 Task: Create a due date automation trigger when advanced on, 2 working days after a card is due add fields with custom field "Resume" set to a number greater or equal to 1 and lower or equal to 10 at 11:00 AM.
Action: Mouse moved to (1016, 83)
Screenshot: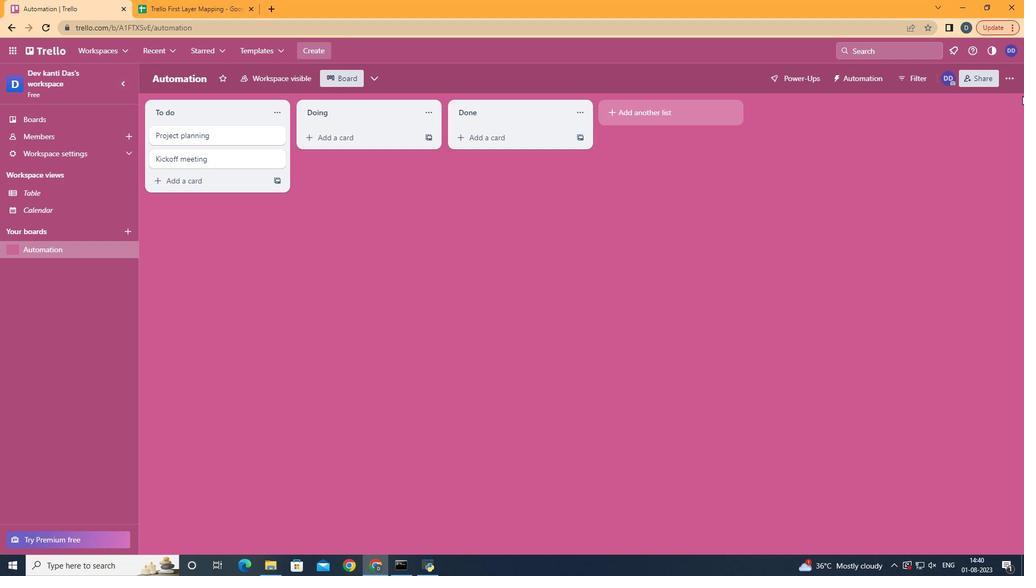 
Action: Mouse pressed left at (1016, 83)
Screenshot: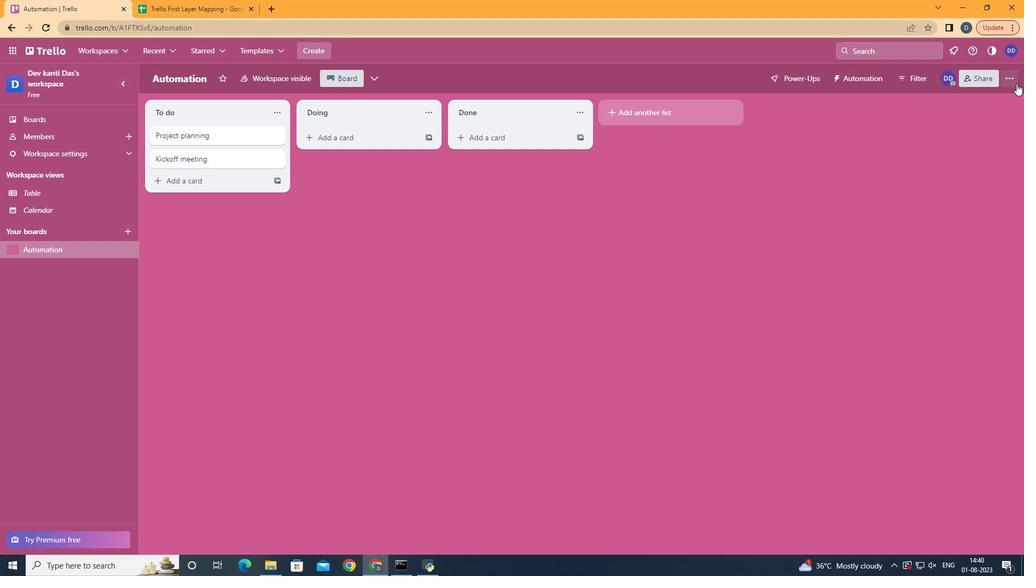 
Action: Mouse moved to (937, 219)
Screenshot: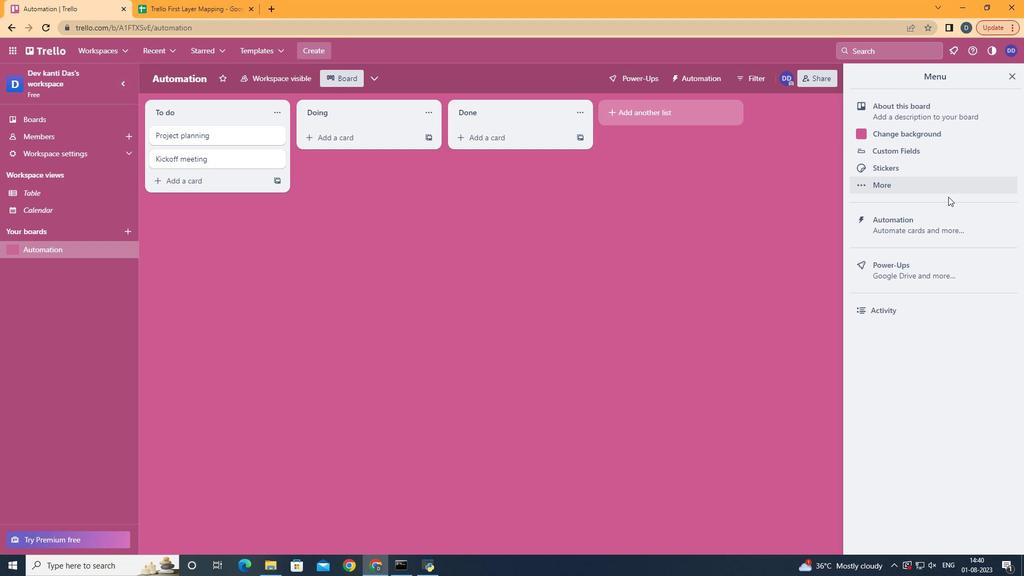 
Action: Mouse pressed left at (937, 219)
Screenshot: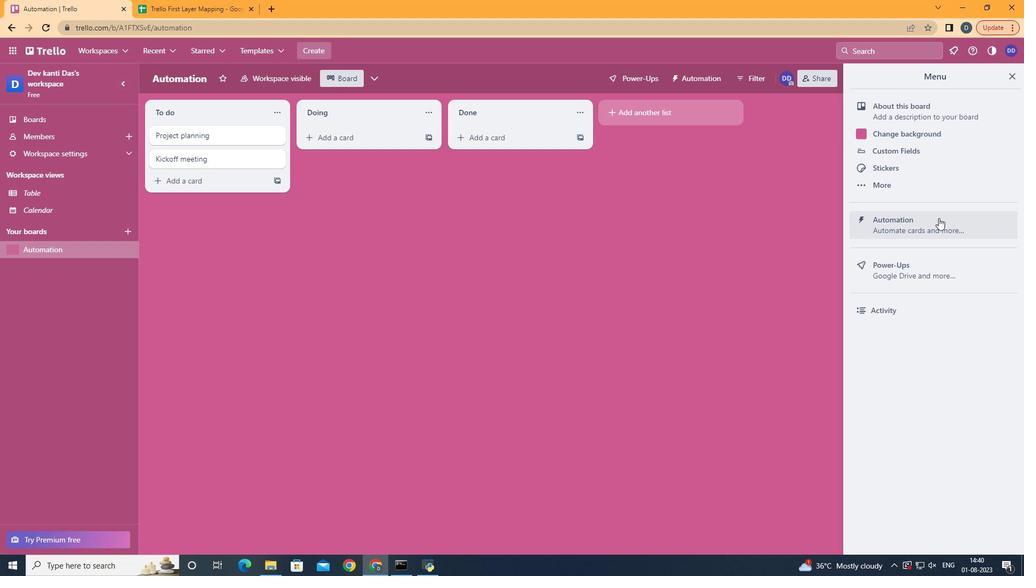 
Action: Mouse moved to (219, 209)
Screenshot: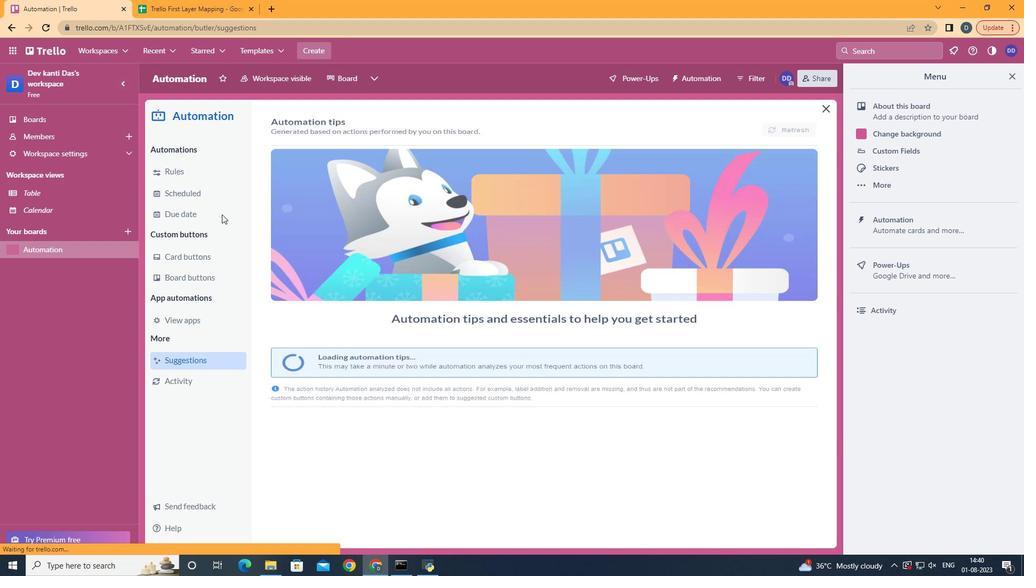 
Action: Mouse pressed left at (219, 209)
Screenshot: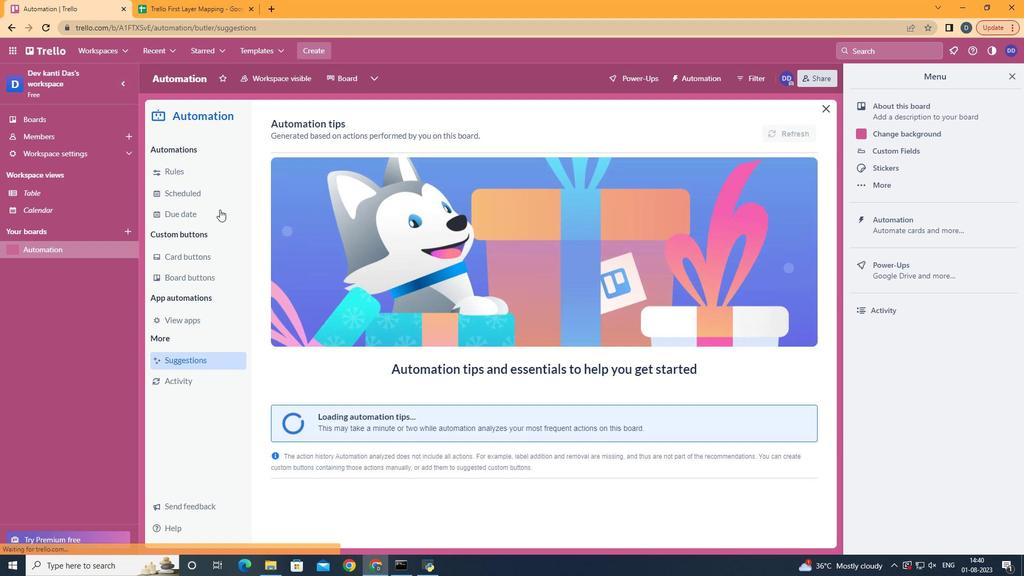 
Action: Mouse moved to (751, 125)
Screenshot: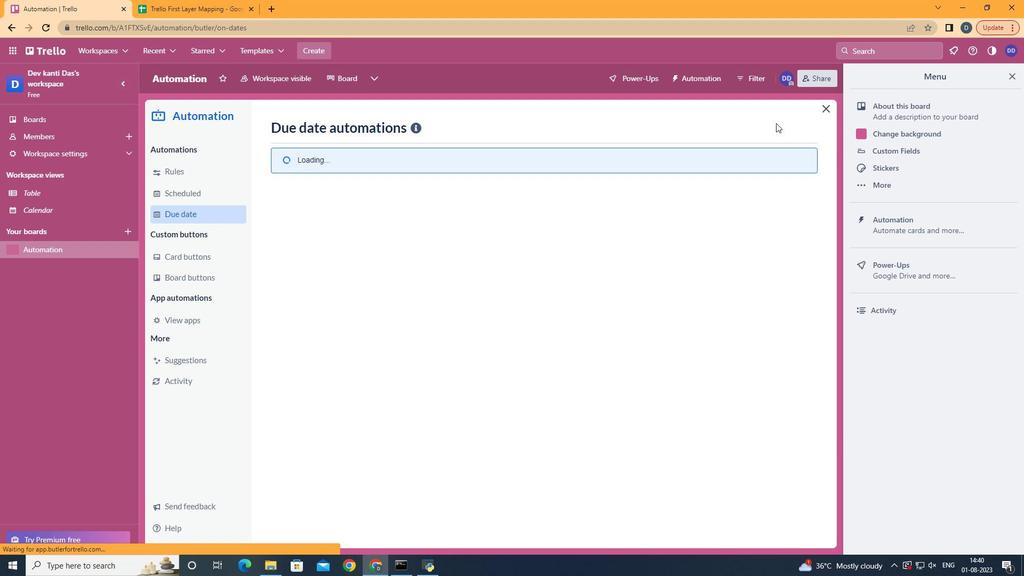 
Action: Mouse pressed left at (751, 125)
Screenshot: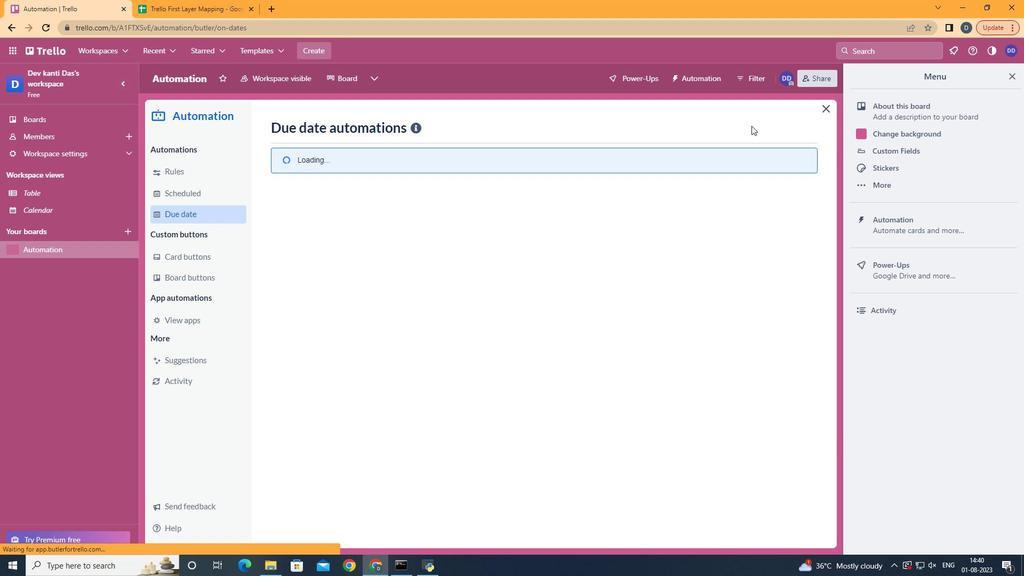 
Action: Mouse moved to (751, 126)
Screenshot: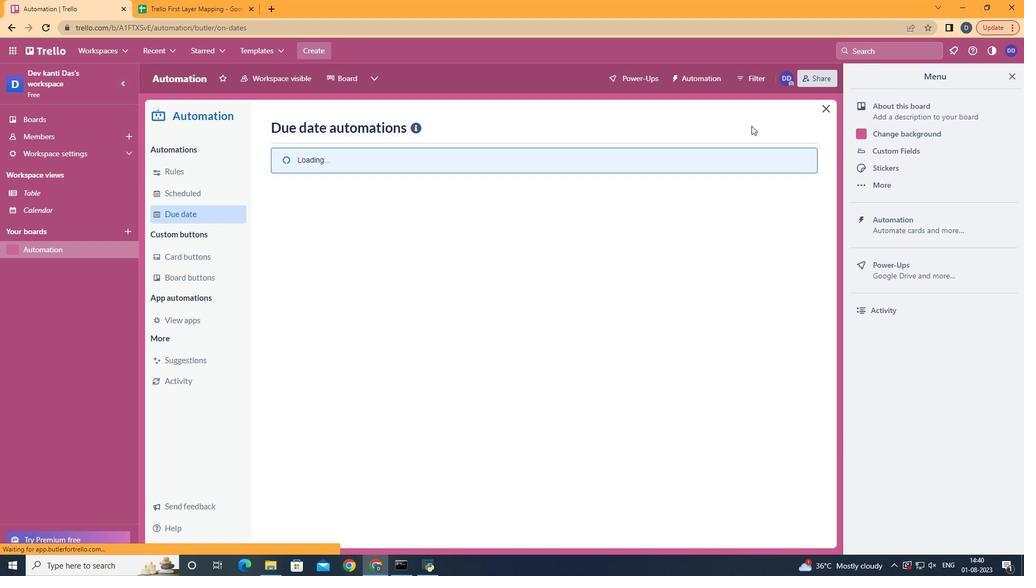 
Action: Mouse pressed left at (751, 126)
Screenshot: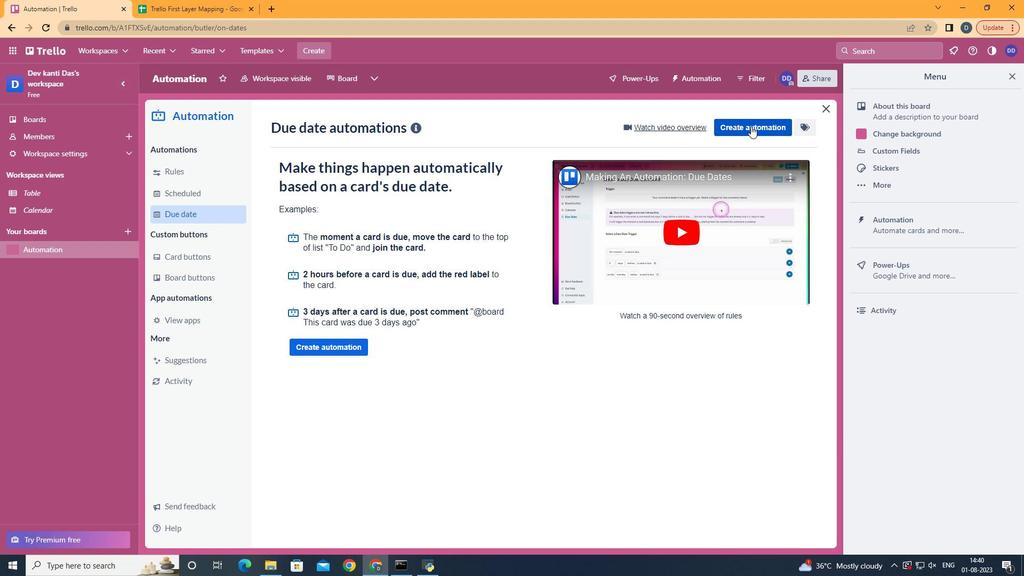 
Action: Mouse moved to (534, 236)
Screenshot: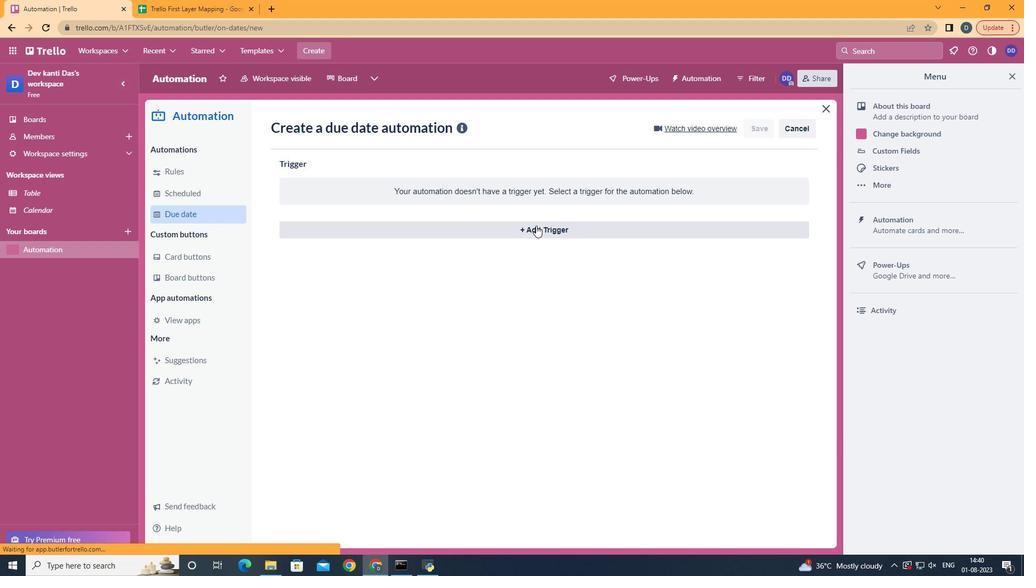 
Action: Mouse pressed left at (534, 236)
Screenshot: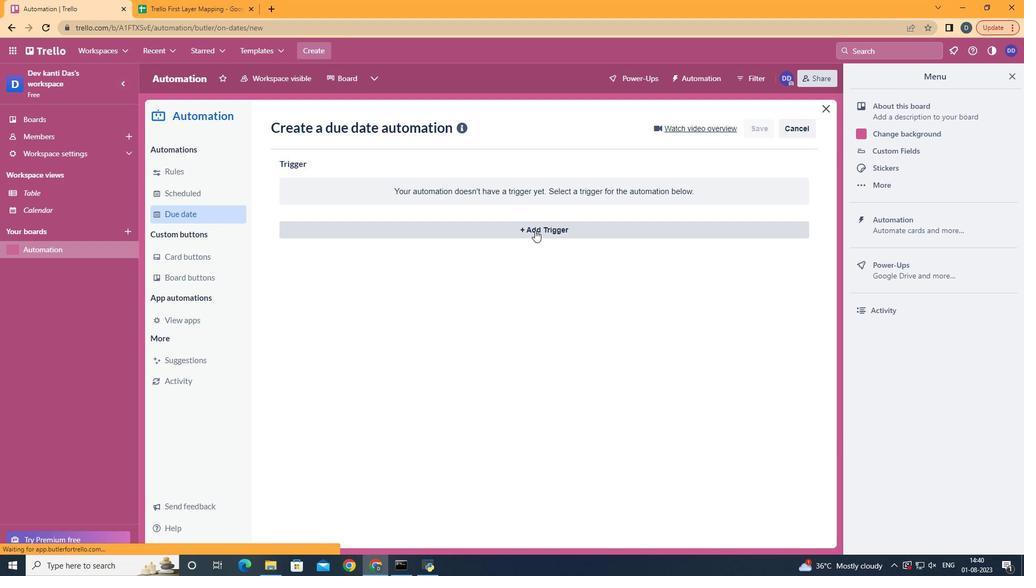 
Action: Mouse moved to (352, 436)
Screenshot: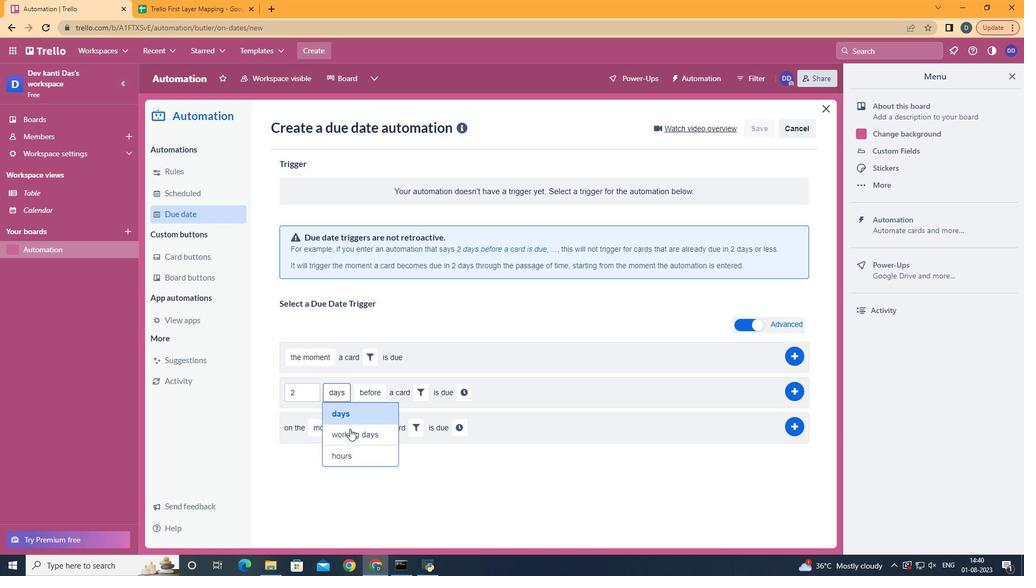 
Action: Mouse pressed left at (352, 436)
Screenshot: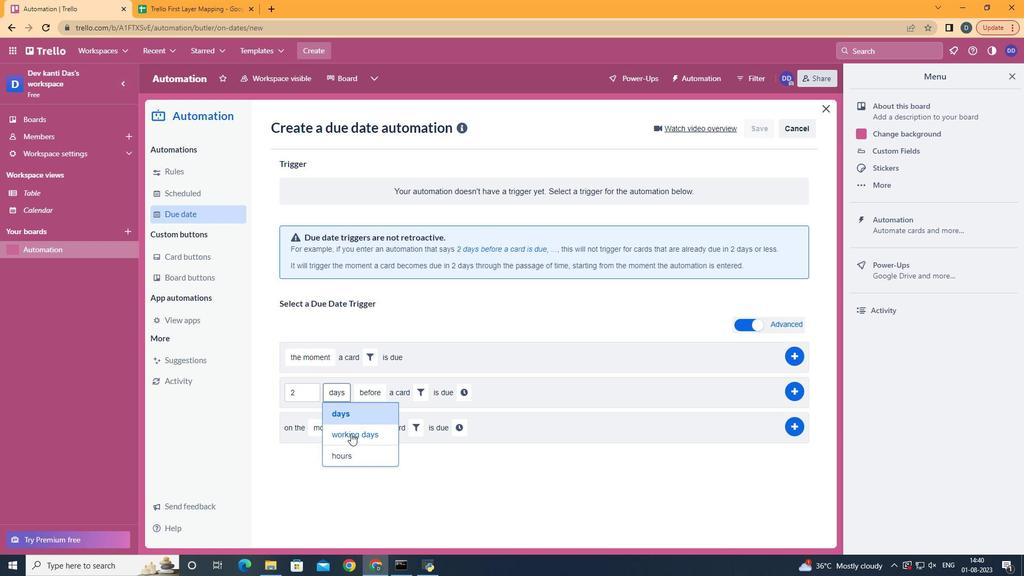 
Action: Mouse moved to (397, 436)
Screenshot: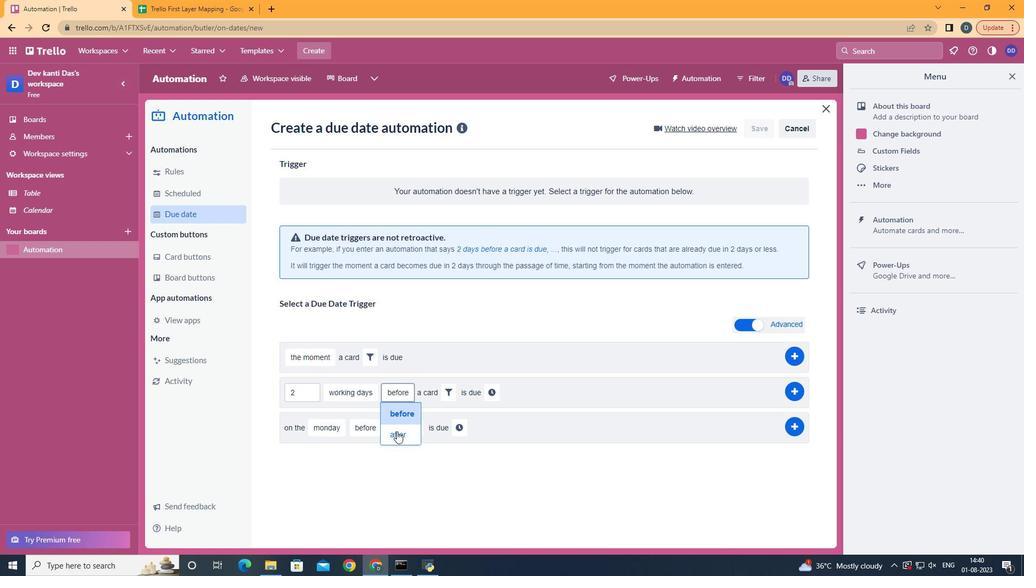 
Action: Mouse pressed left at (397, 436)
Screenshot: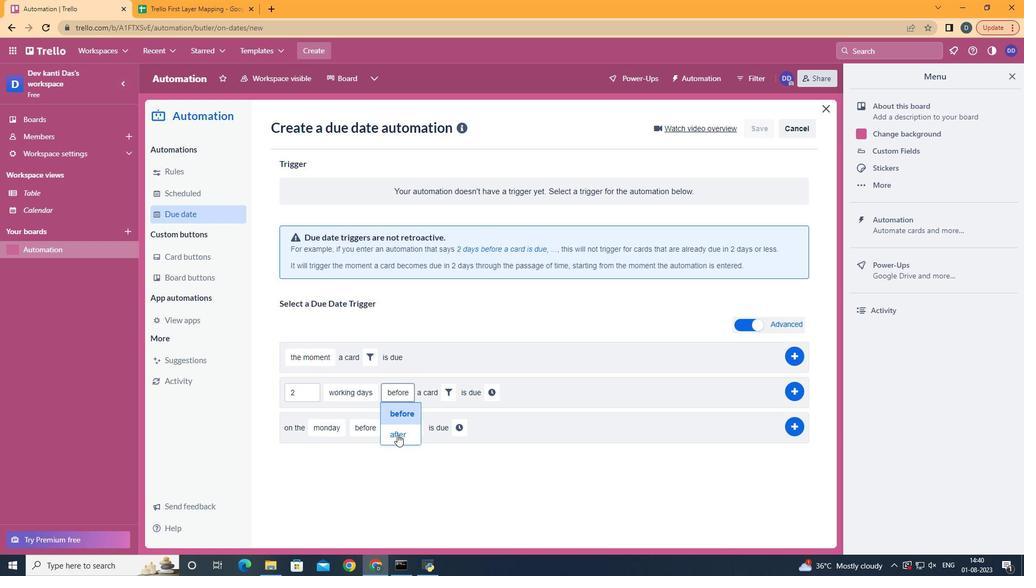 
Action: Mouse moved to (434, 387)
Screenshot: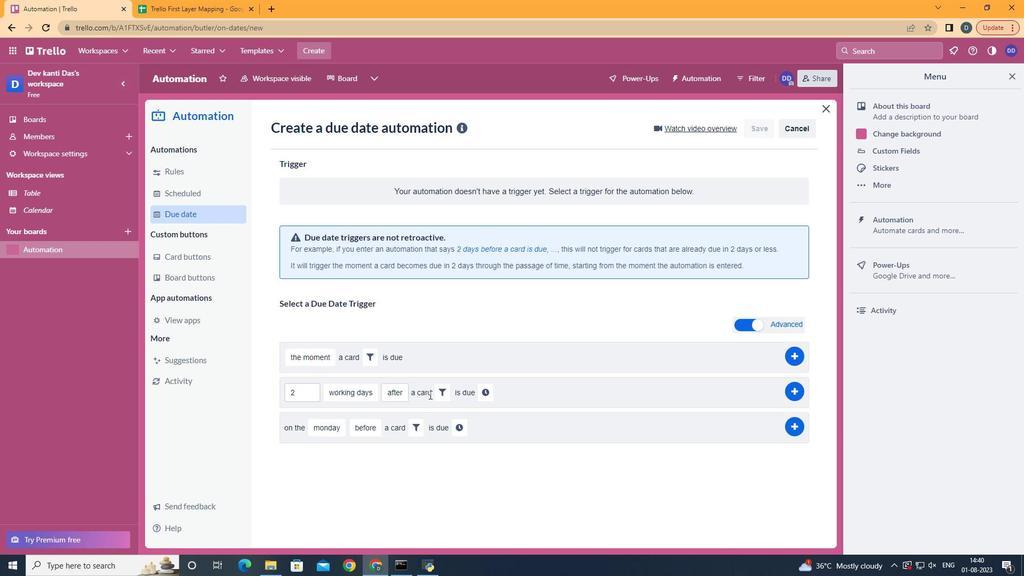 
Action: Mouse pressed left at (434, 387)
Screenshot: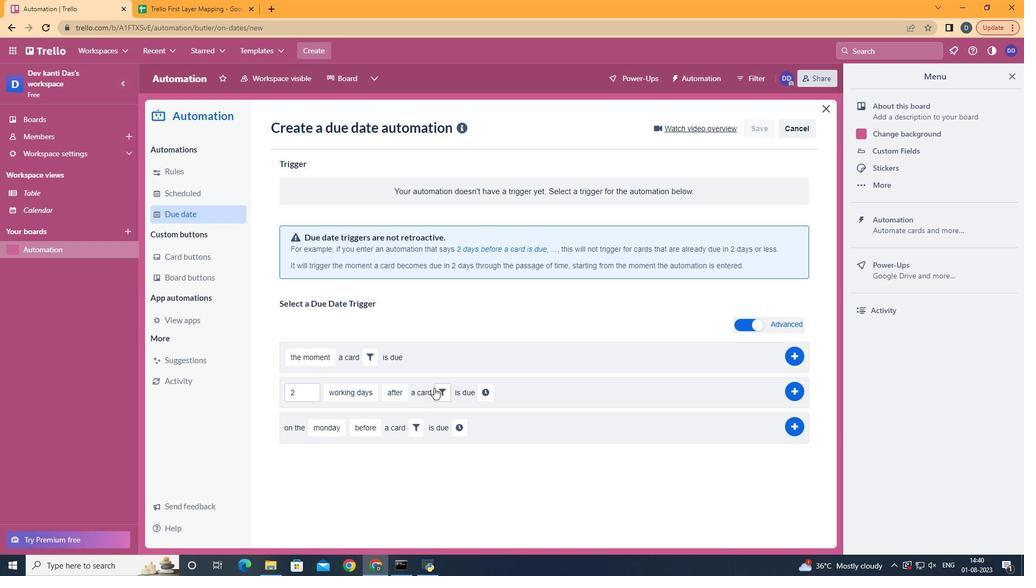 
Action: Mouse moved to (614, 423)
Screenshot: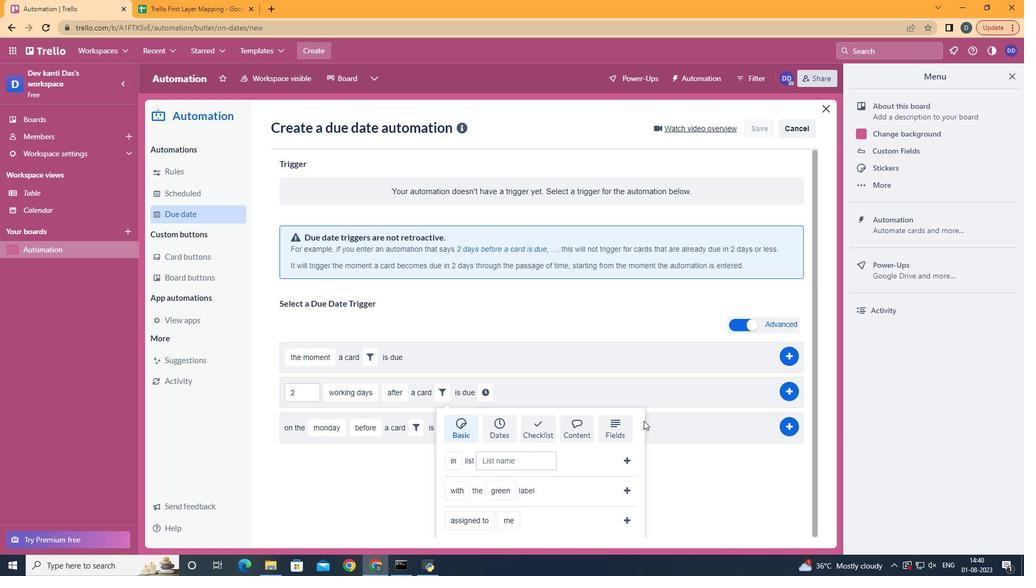 
Action: Mouse pressed left at (614, 423)
Screenshot: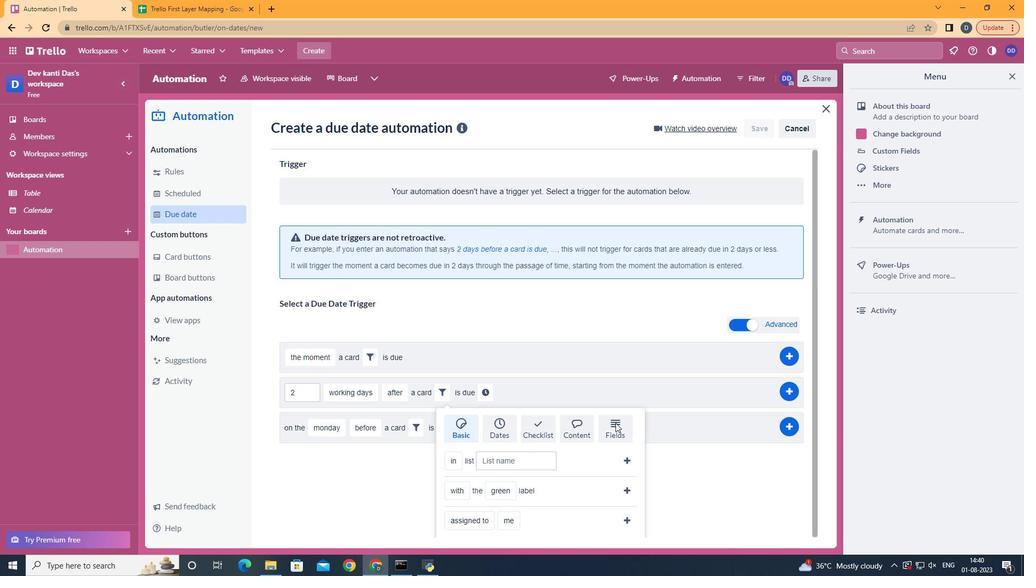 
Action: Mouse moved to (596, 426)
Screenshot: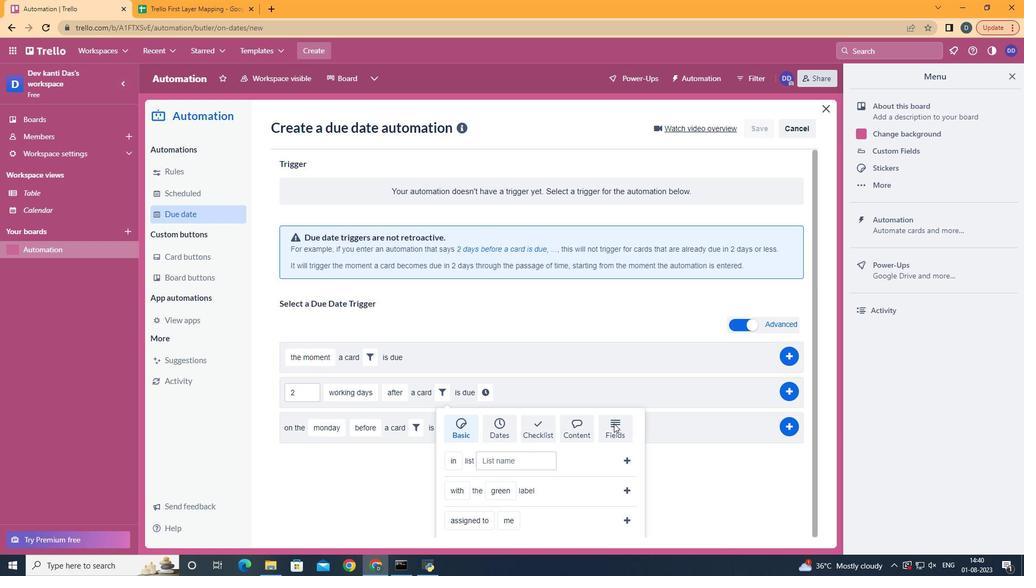 
Action: Mouse scrolled (596, 425) with delta (0, 0)
Screenshot: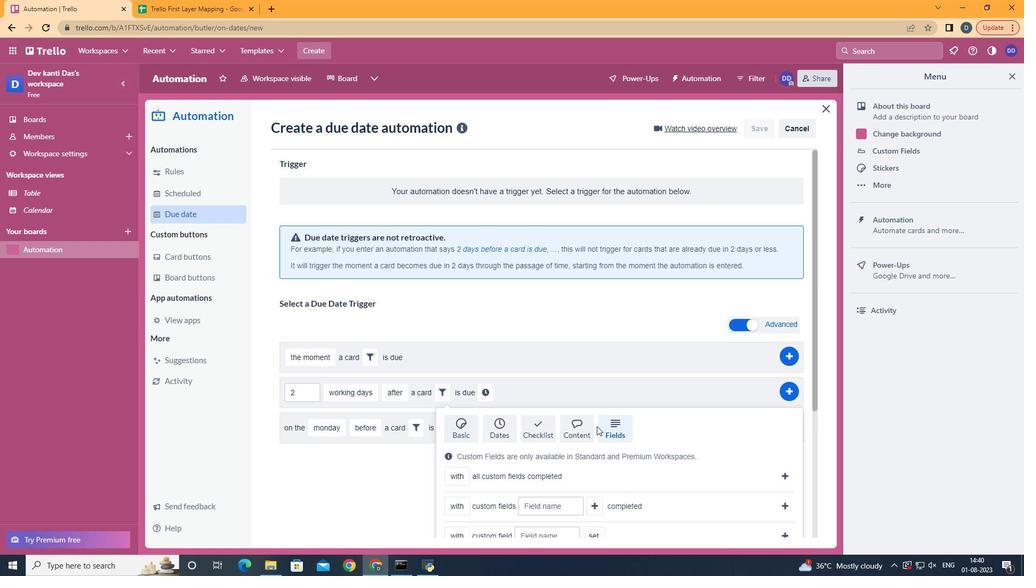 
Action: Mouse scrolled (596, 425) with delta (0, 0)
Screenshot: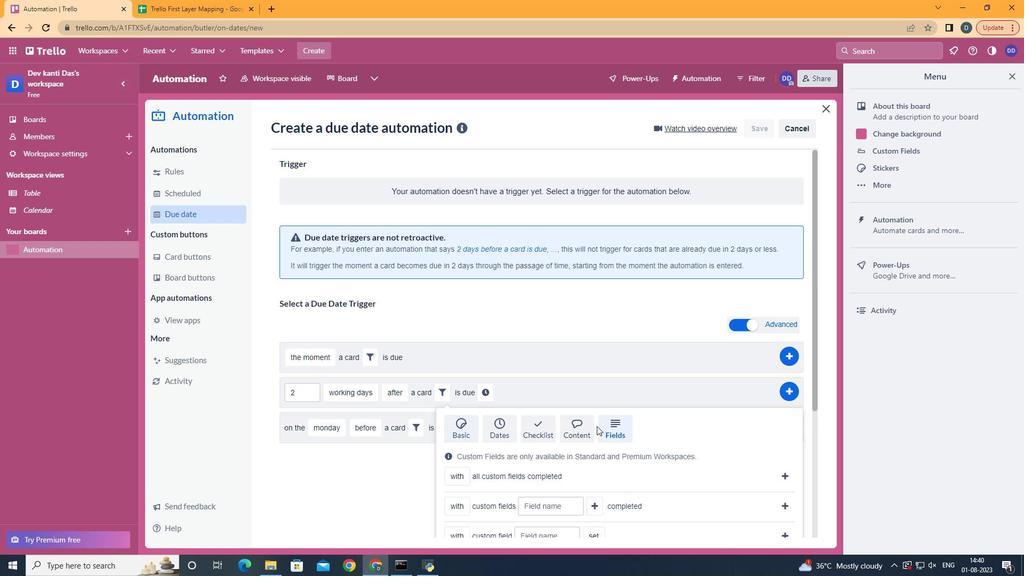 
Action: Mouse scrolled (596, 425) with delta (0, 0)
Screenshot: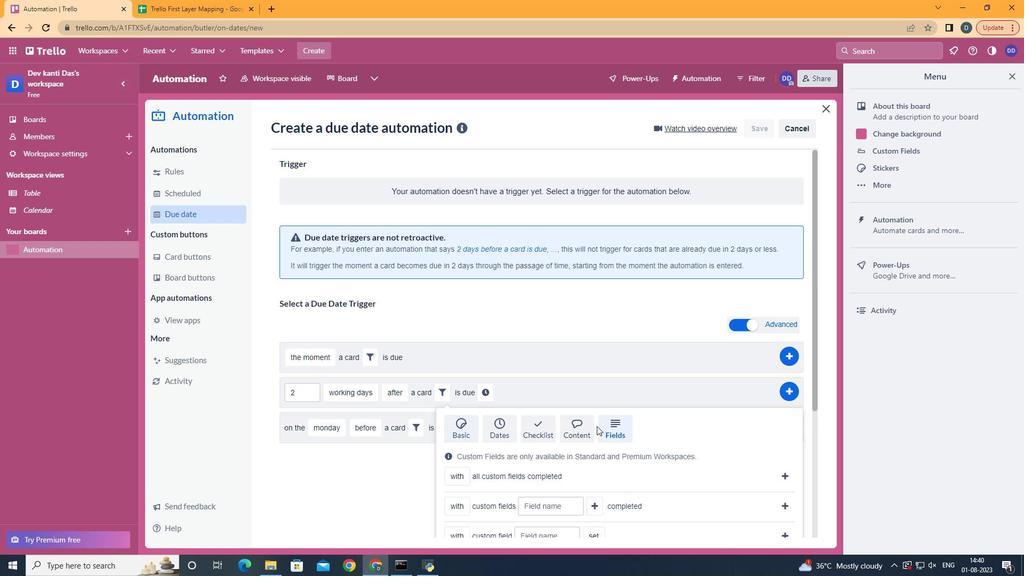 
Action: Mouse scrolled (596, 425) with delta (0, 0)
Screenshot: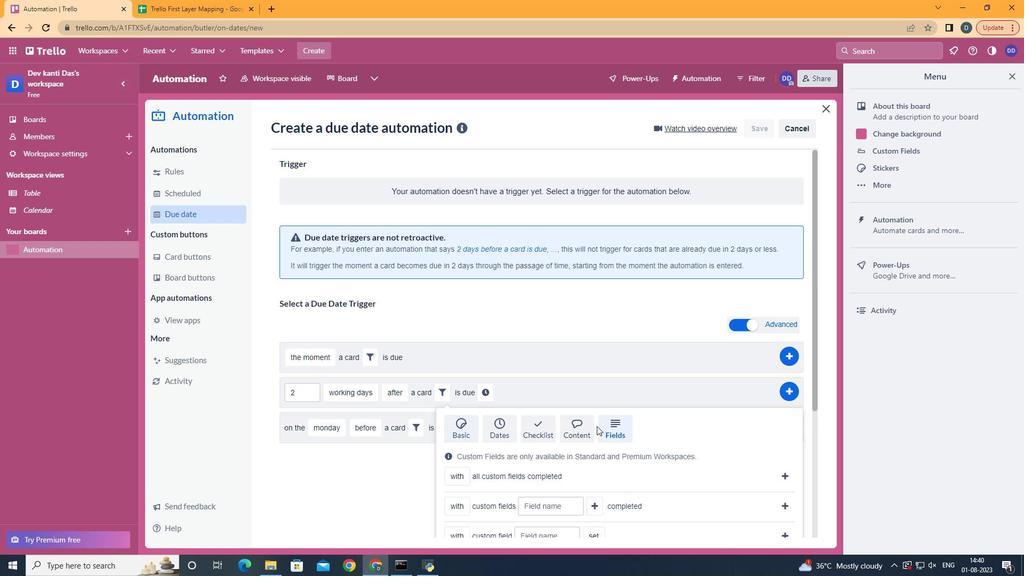 
Action: Mouse scrolled (596, 425) with delta (0, 0)
Screenshot: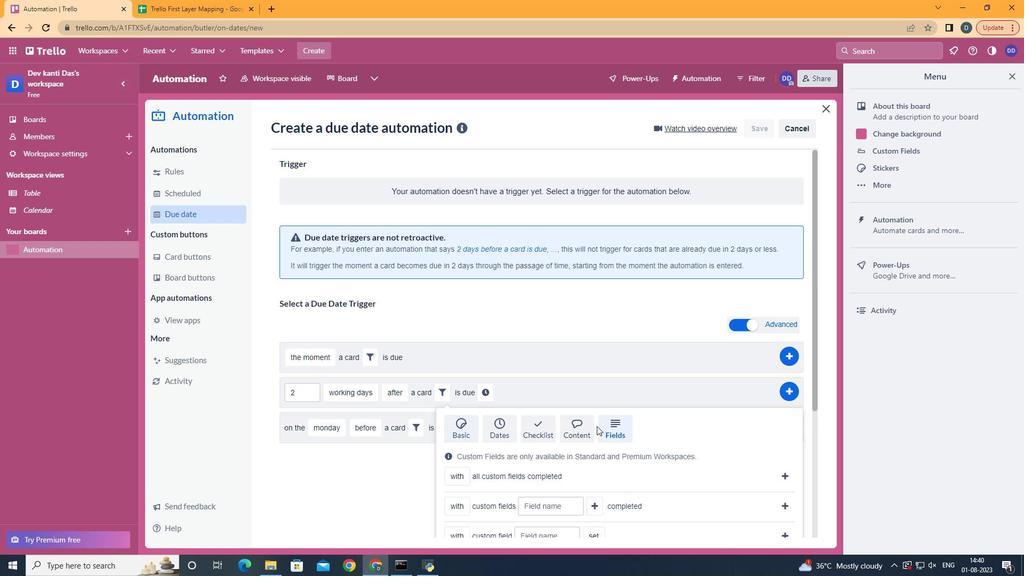
Action: Mouse scrolled (596, 425) with delta (0, 0)
Screenshot: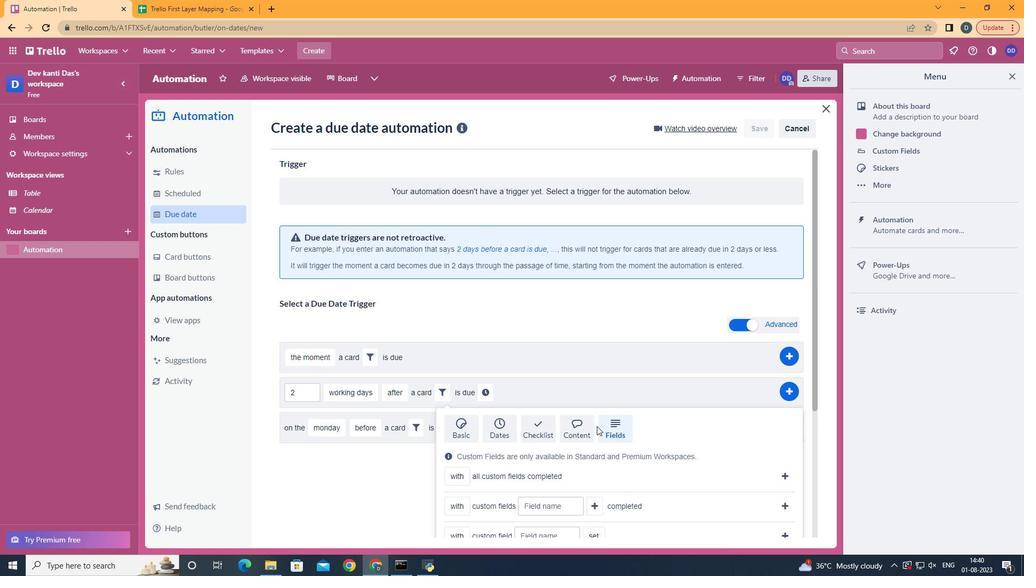 
Action: Mouse moved to (599, 426)
Screenshot: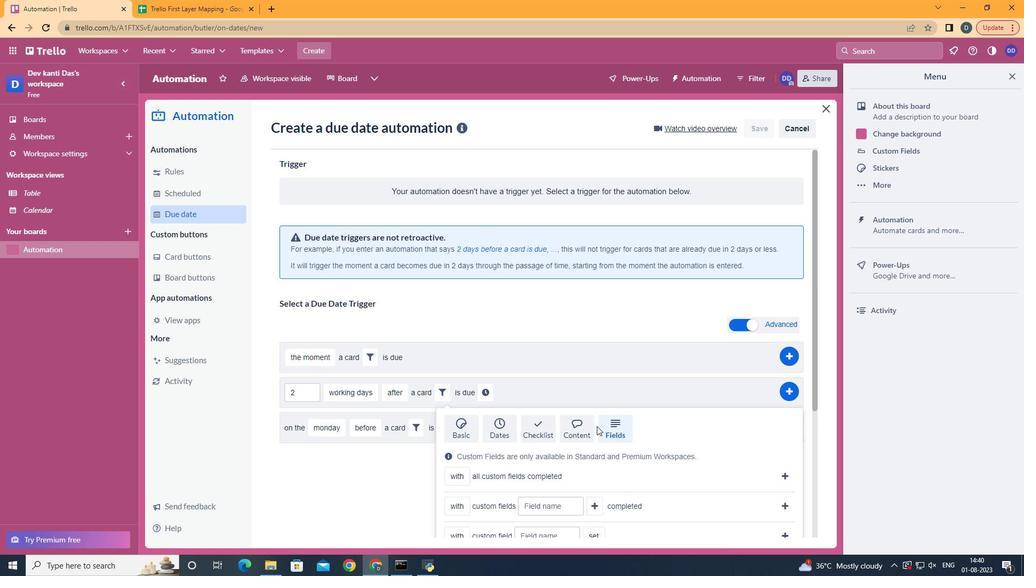 
Action: Mouse scrolled (599, 425) with delta (0, 0)
Screenshot: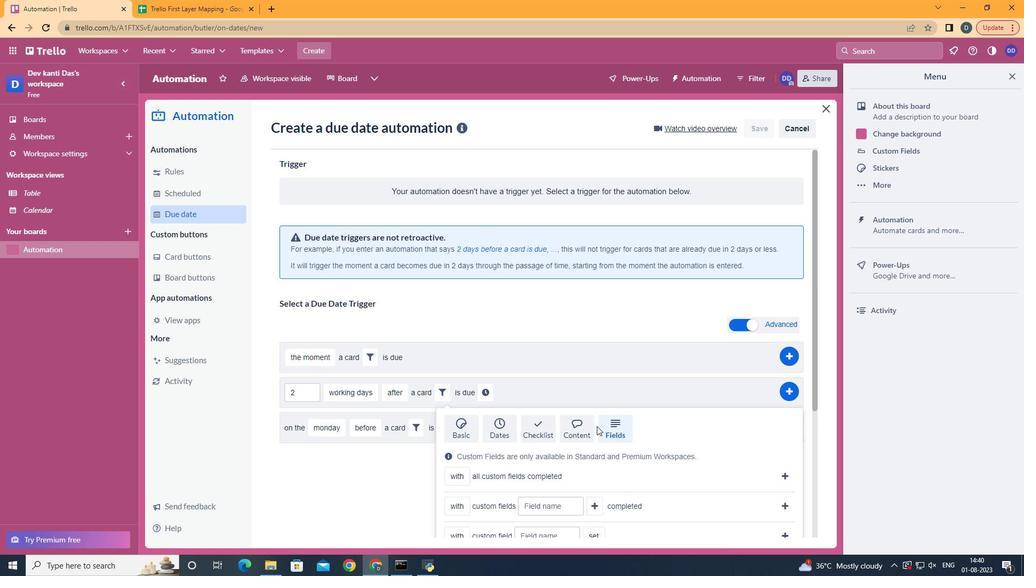 
Action: Mouse moved to (463, 459)
Screenshot: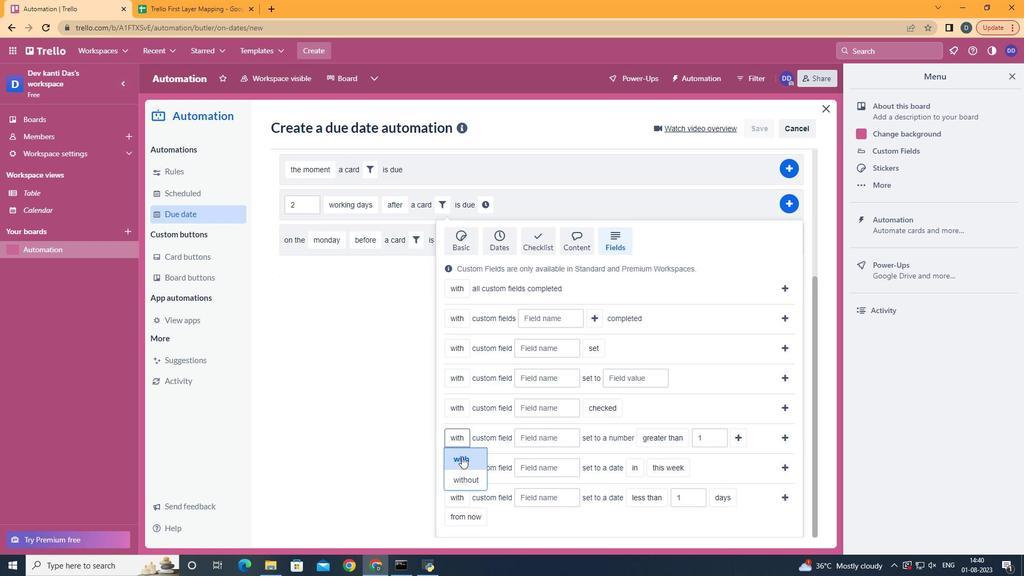 
Action: Mouse pressed left at (463, 459)
Screenshot: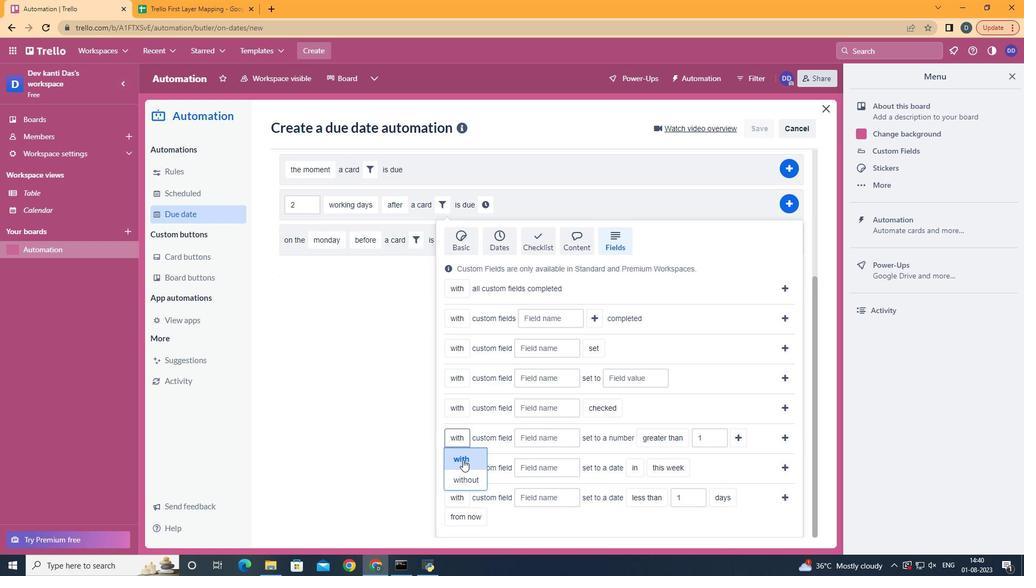 
Action: Mouse moved to (529, 444)
Screenshot: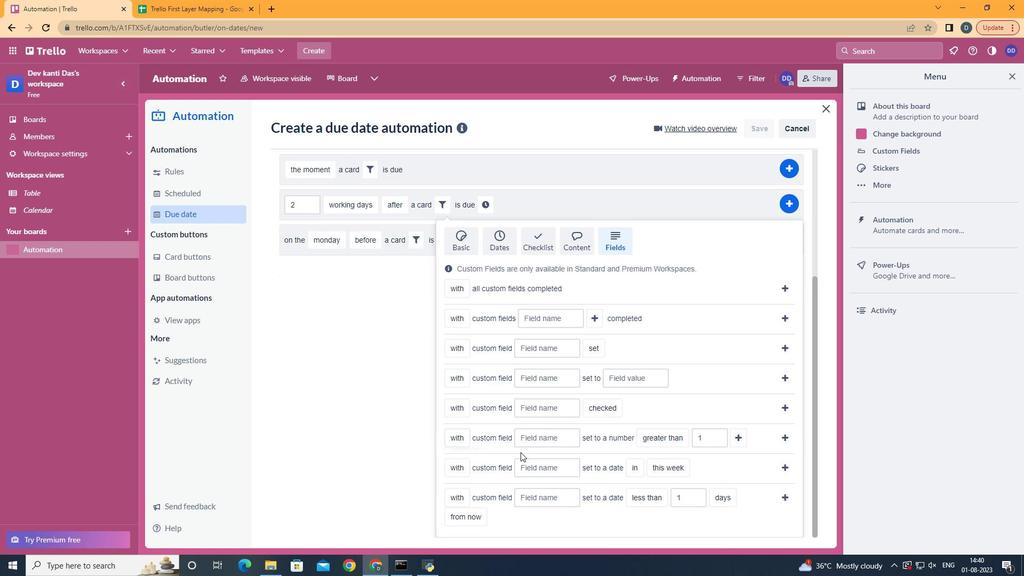 
Action: Mouse pressed left at (529, 444)
Screenshot: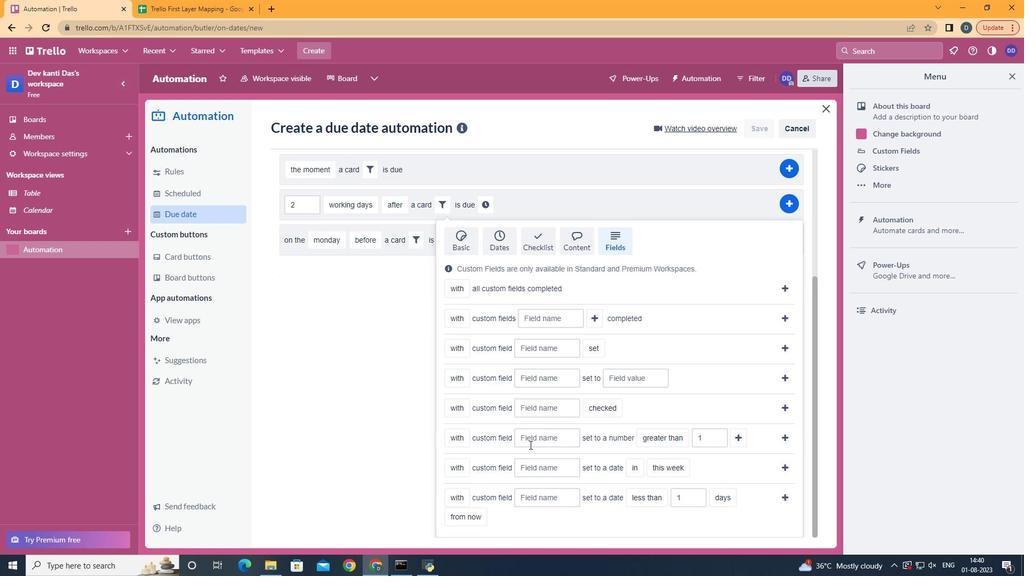 
Action: Key pressed <Key.shift>Resume
Screenshot: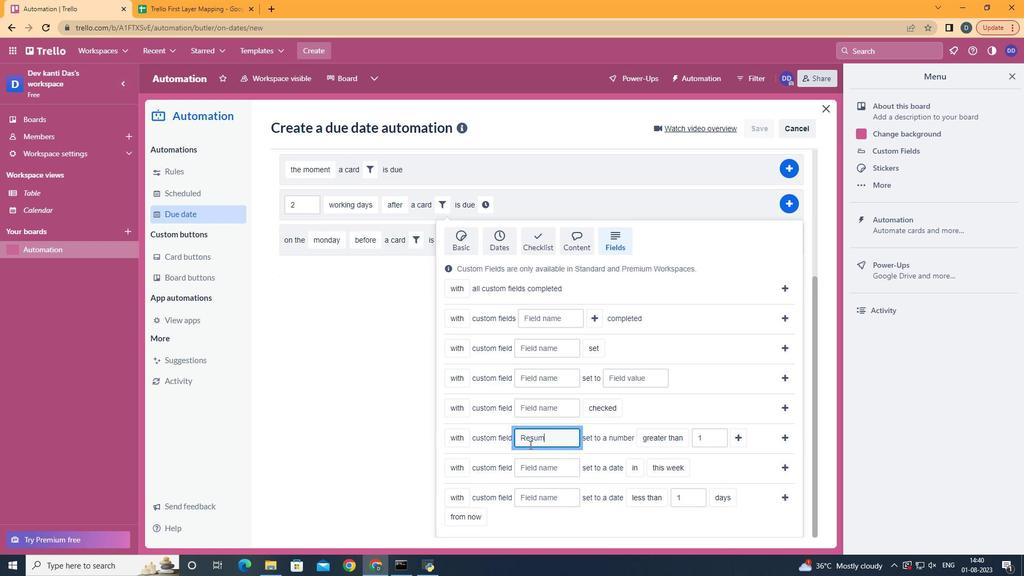 
Action: Mouse moved to (666, 478)
Screenshot: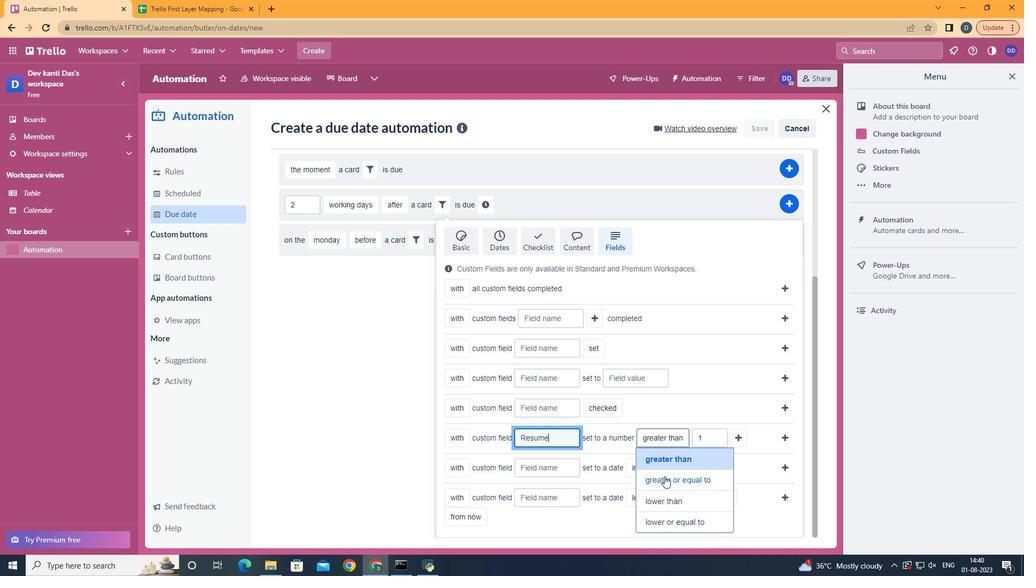
Action: Mouse pressed left at (666, 478)
Screenshot: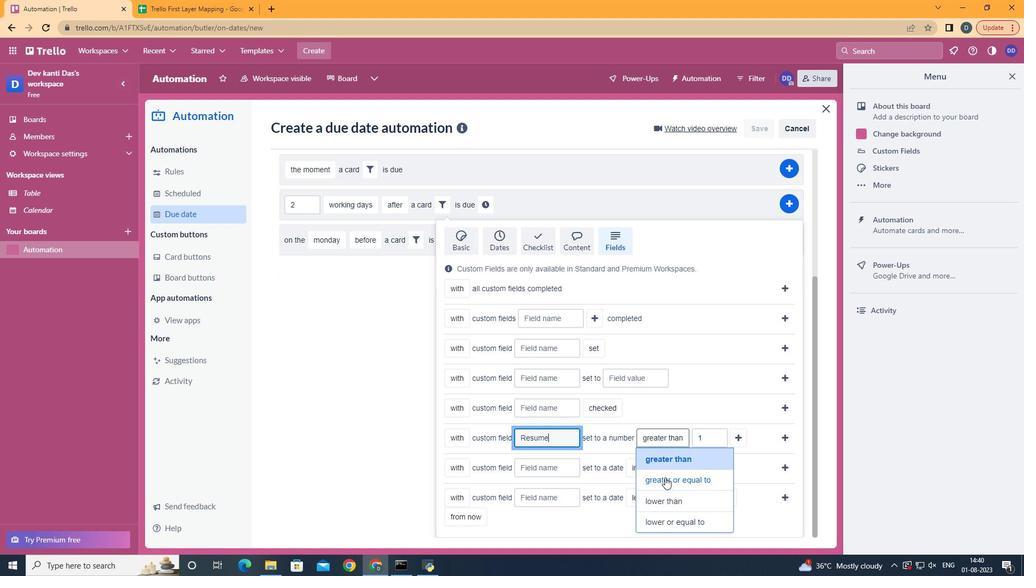 
Action: Mouse moved to (448, 457)
Screenshot: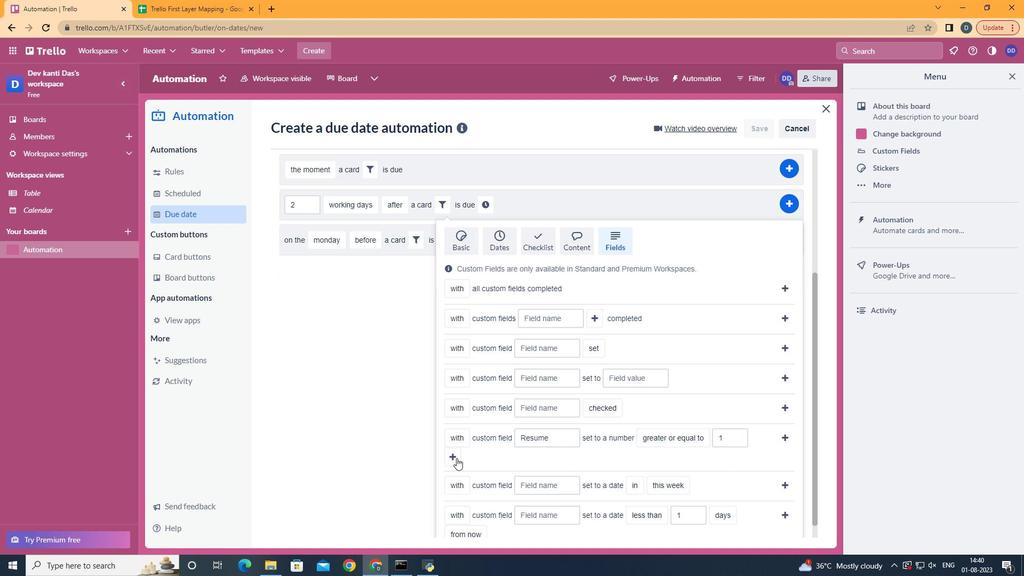 
Action: Mouse pressed left at (448, 457)
Screenshot: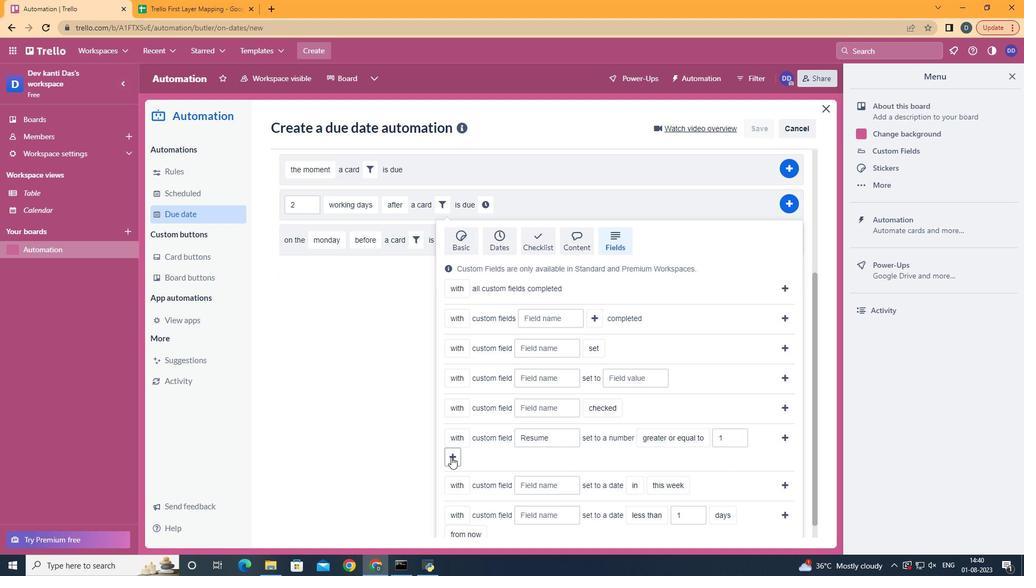 
Action: Mouse moved to (515, 394)
Screenshot: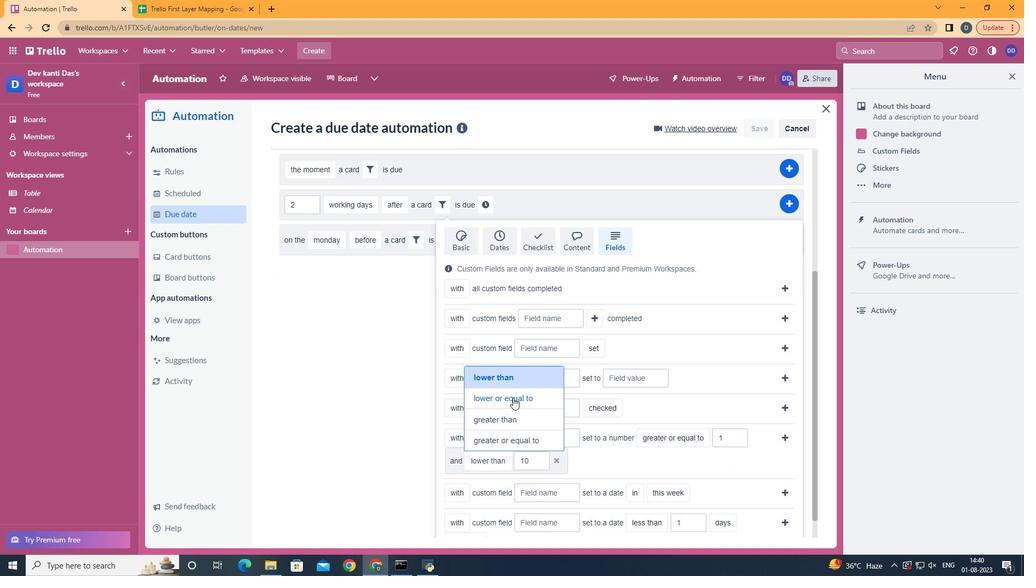 
Action: Mouse pressed left at (515, 394)
Screenshot: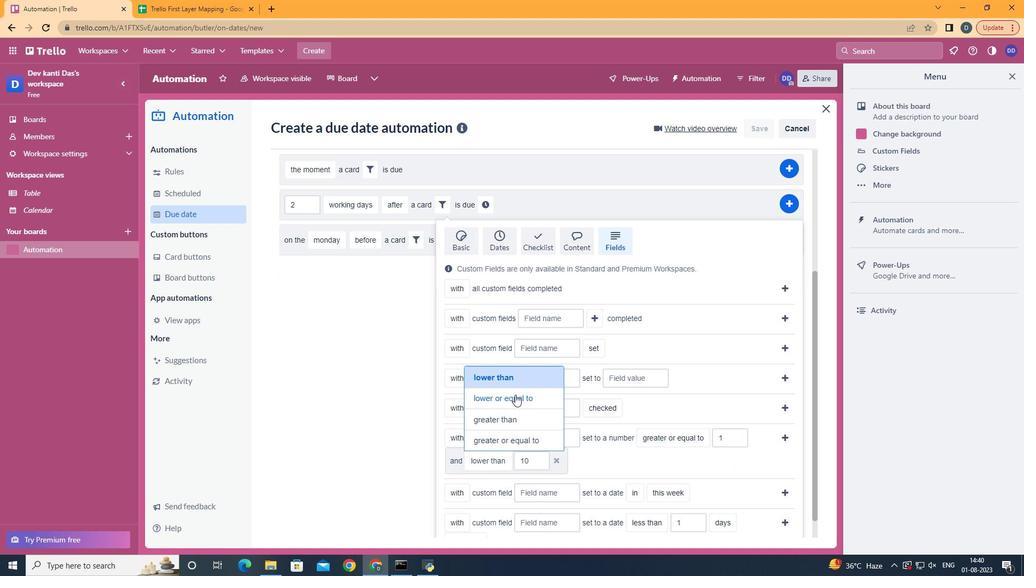 
Action: Mouse moved to (780, 440)
Screenshot: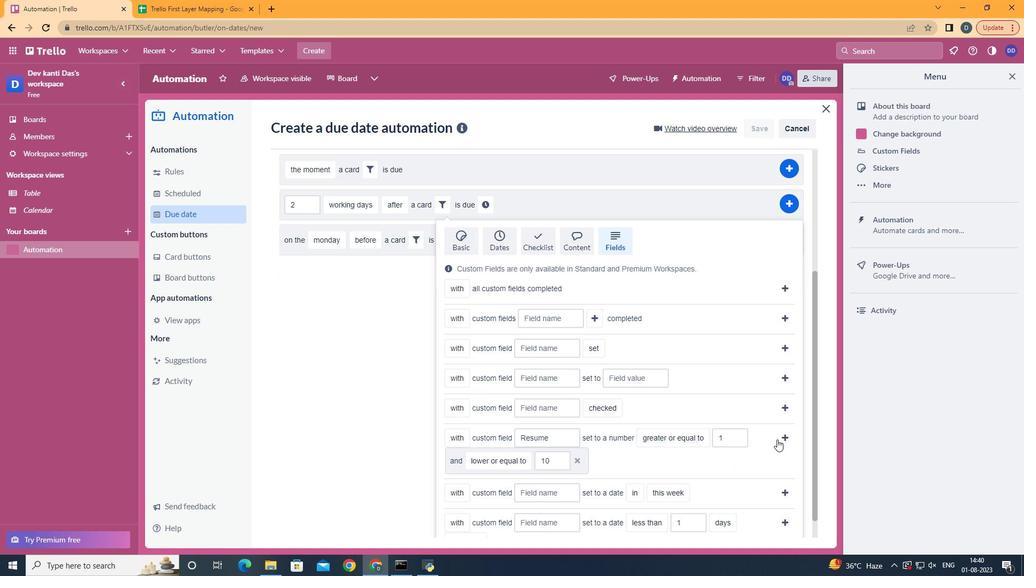 
Action: Mouse pressed left at (780, 440)
Screenshot: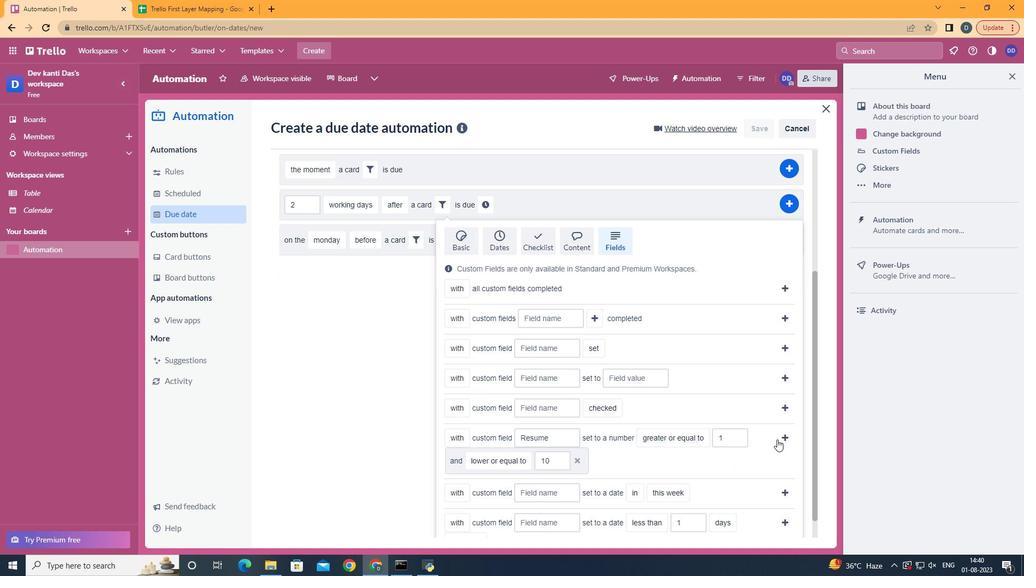 
Action: Mouse moved to (321, 419)
Screenshot: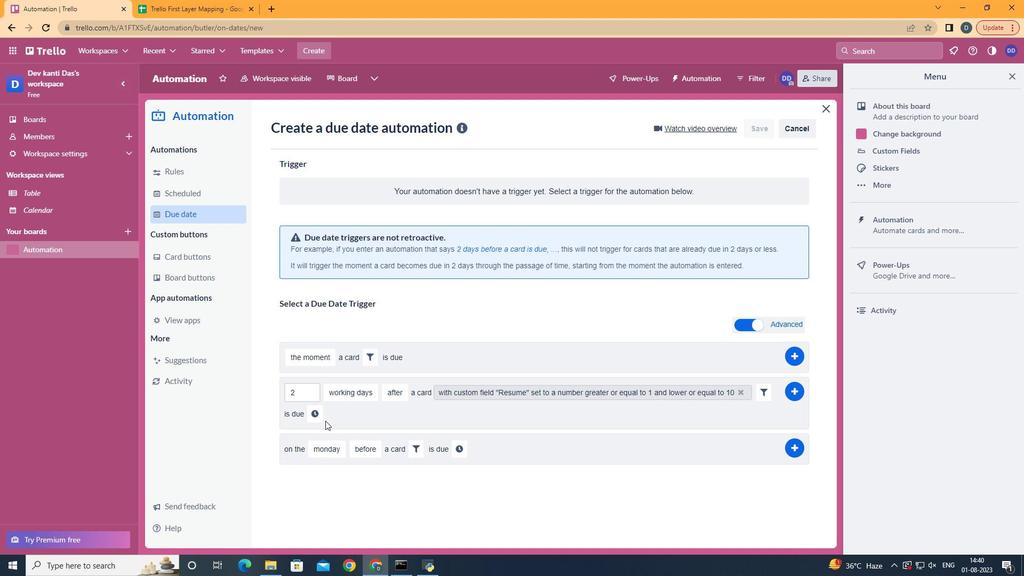 
Action: Mouse pressed left at (321, 419)
Screenshot: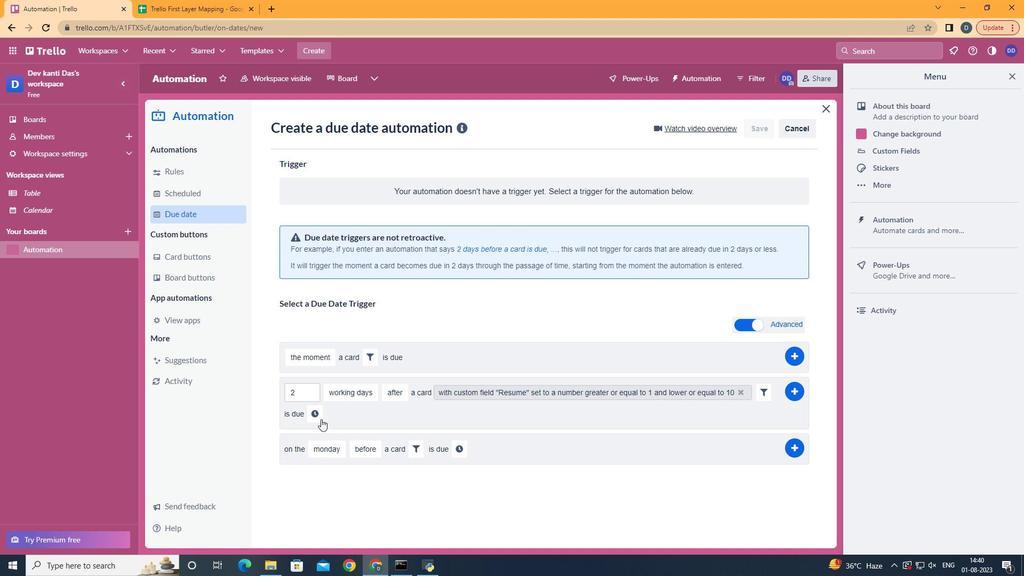
Action: Mouse moved to (340, 418)
Screenshot: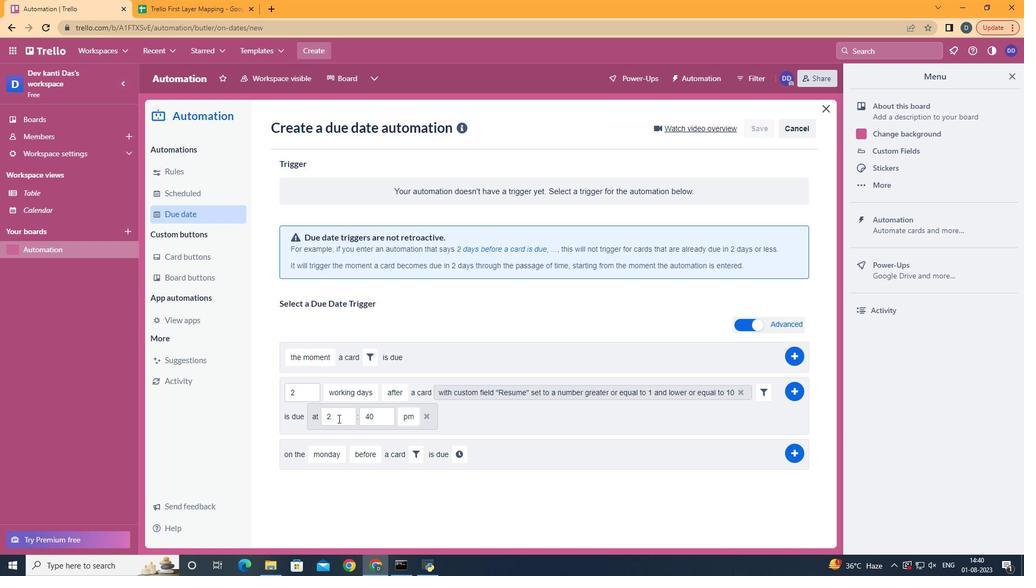 
Action: Mouse pressed left at (340, 418)
Screenshot: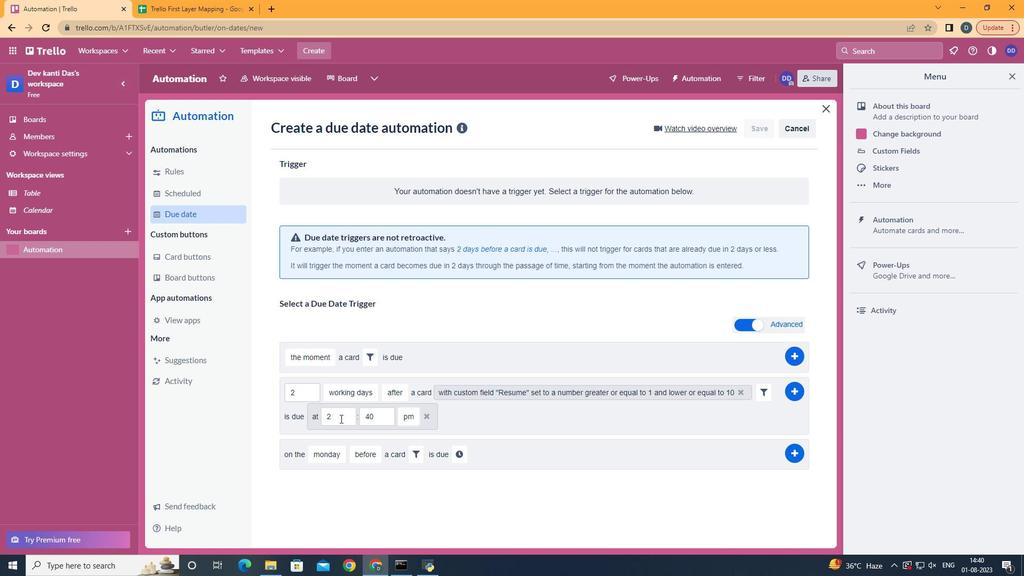 
Action: Key pressed <Key.backspace>11
Screenshot: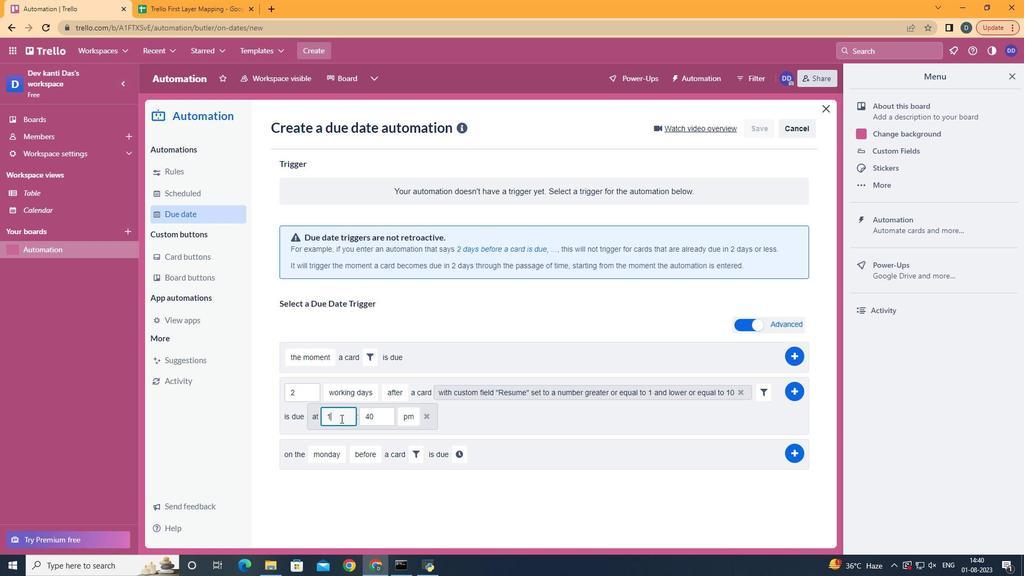 
Action: Mouse moved to (381, 413)
Screenshot: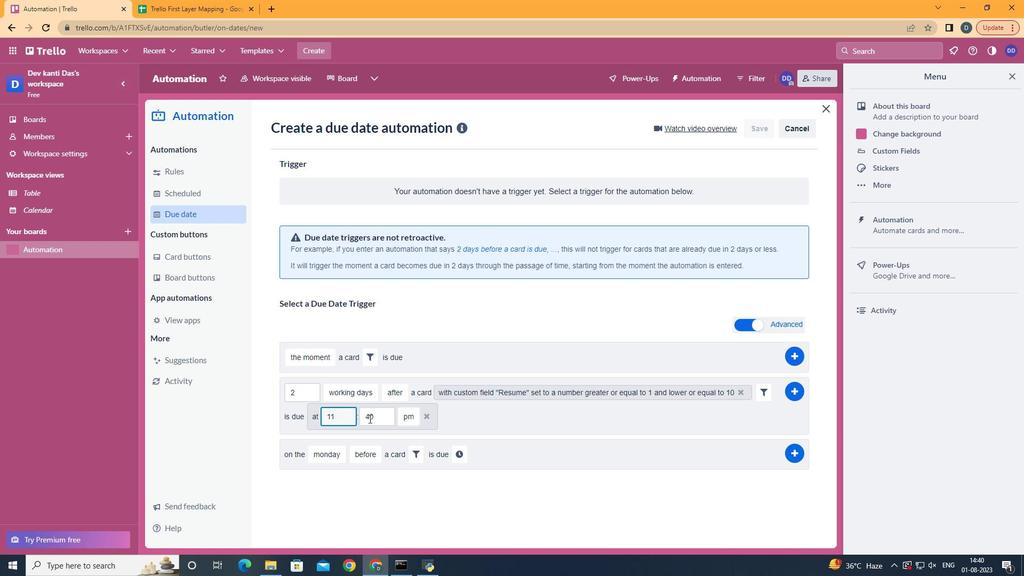 
Action: Mouse pressed left at (381, 413)
Screenshot: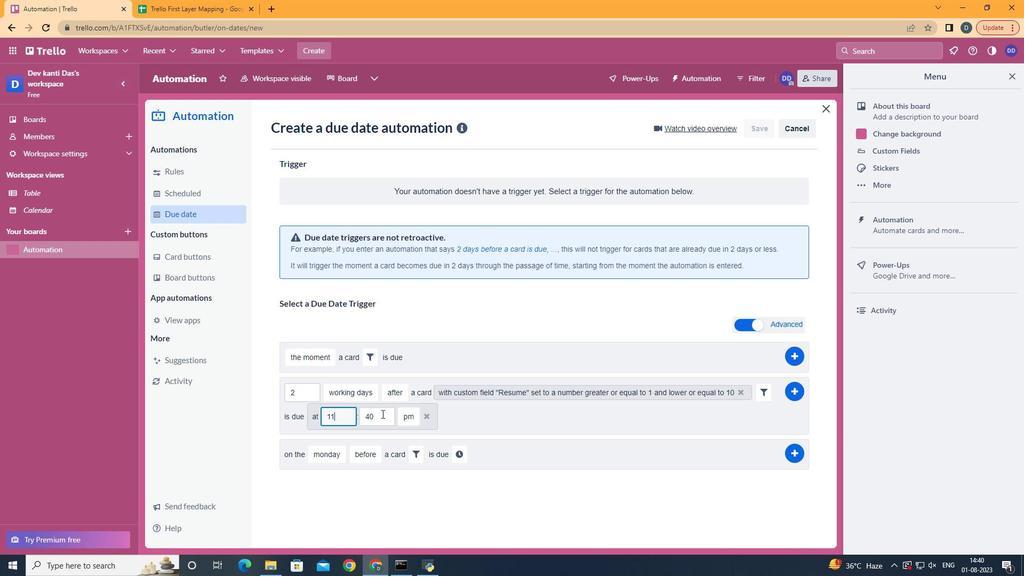 
Action: Key pressed <Key.backspace><Key.backspace>00
Screenshot: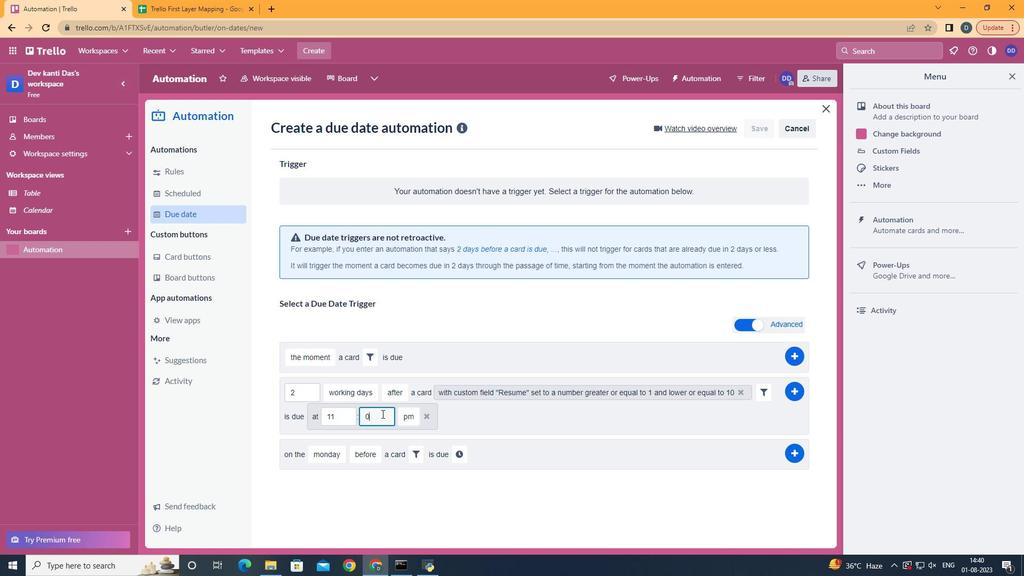 
Action: Mouse moved to (413, 430)
Screenshot: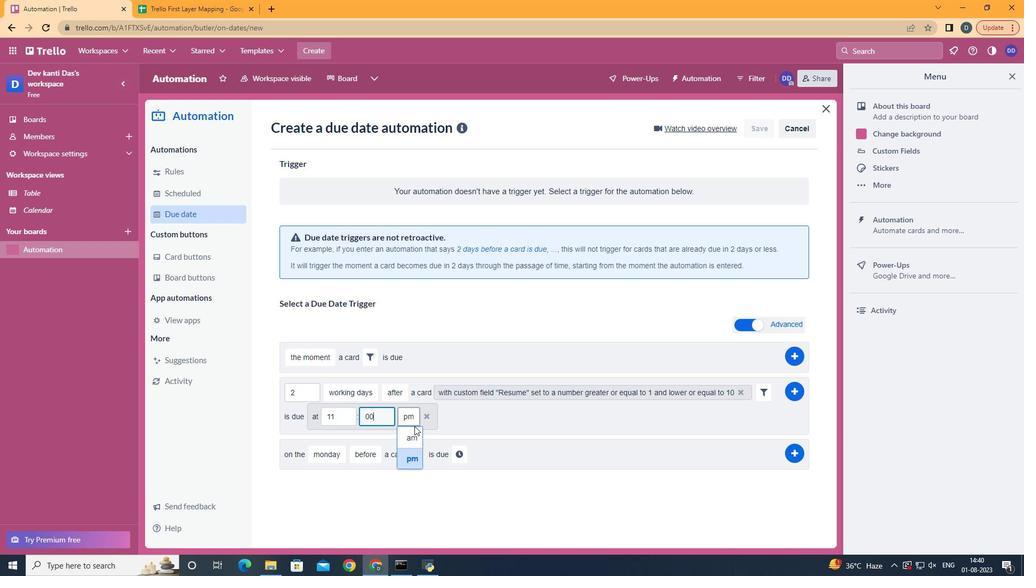 
Action: Mouse pressed left at (413, 430)
Screenshot: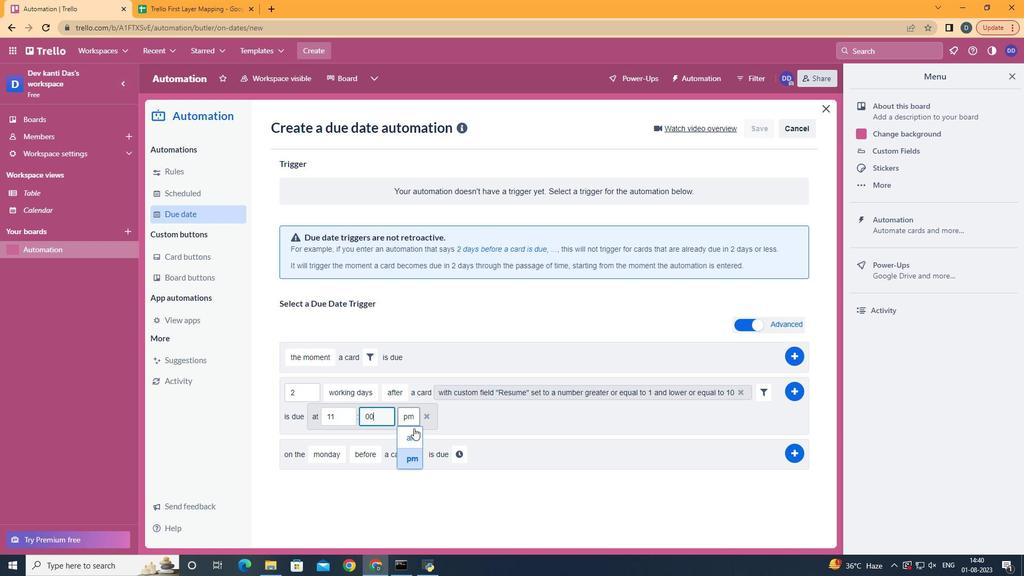
Action: Mouse moved to (795, 395)
Screenshot: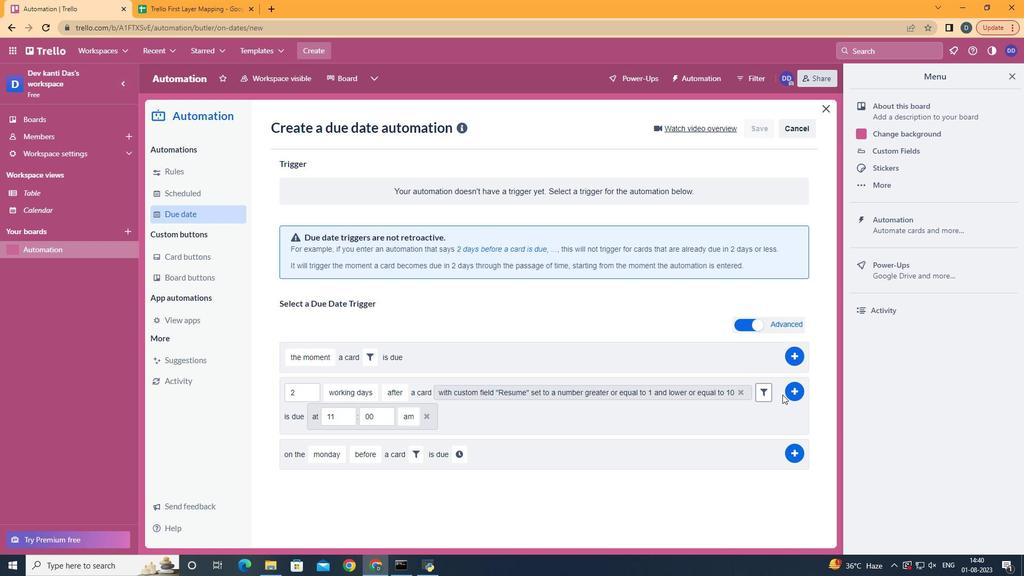 
Action: Mouse pressed left at (795, 395)
Screenshot: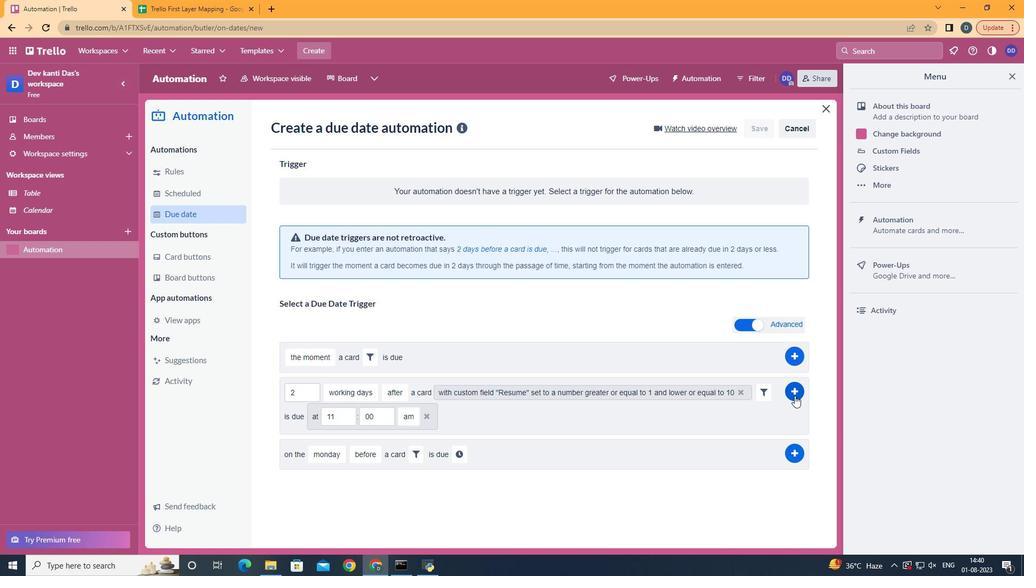
Action: Mouse moved to (541, 256)
Screenshot: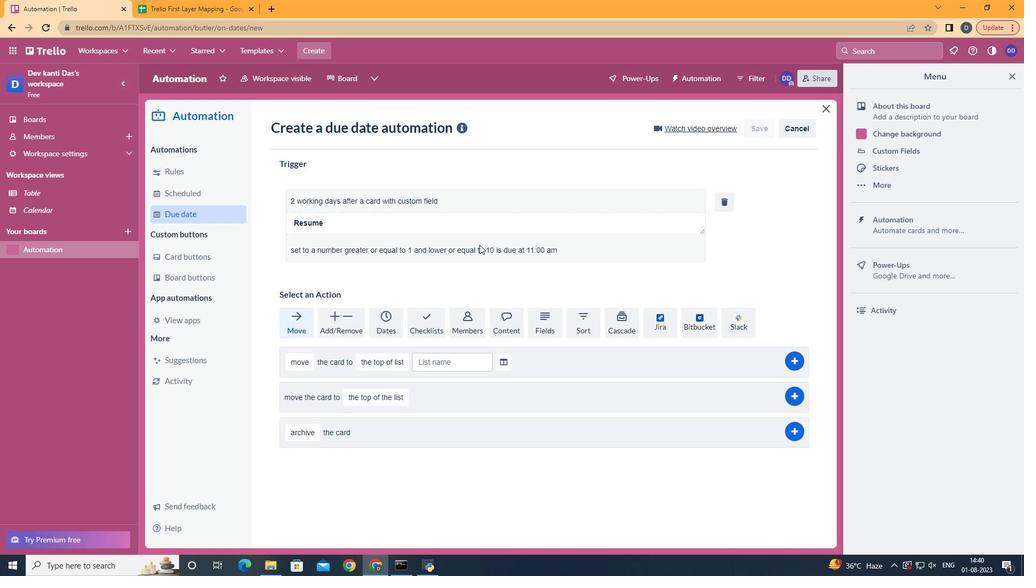 
